 Task: Invite Team Member Softage.1@softage.net to Workspace ERP Systems. Invite Team Member Softage.2@softage.net to Workspace ERP Systems. Invite Team Member Softage.3@softage.net to Workspace ERP Systems. Invite Team Member Softage.4@softage.net to Workspace ERP Systems
Action: Mouse moved to (687, 103)
Screenshot: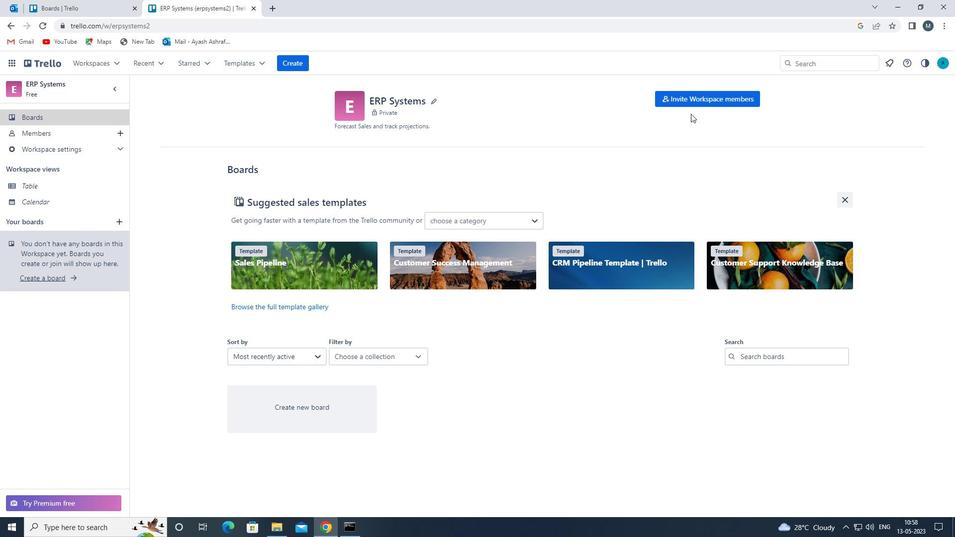 
Action: Mouse pressed left at (687, 103)
Screenshot: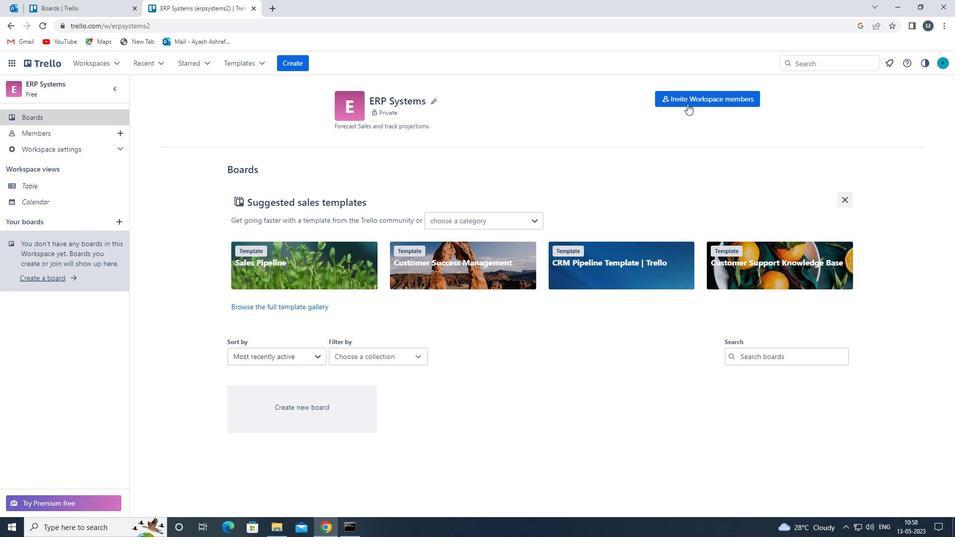 
Action: Mouse moved to (440, 281)
Screenshot: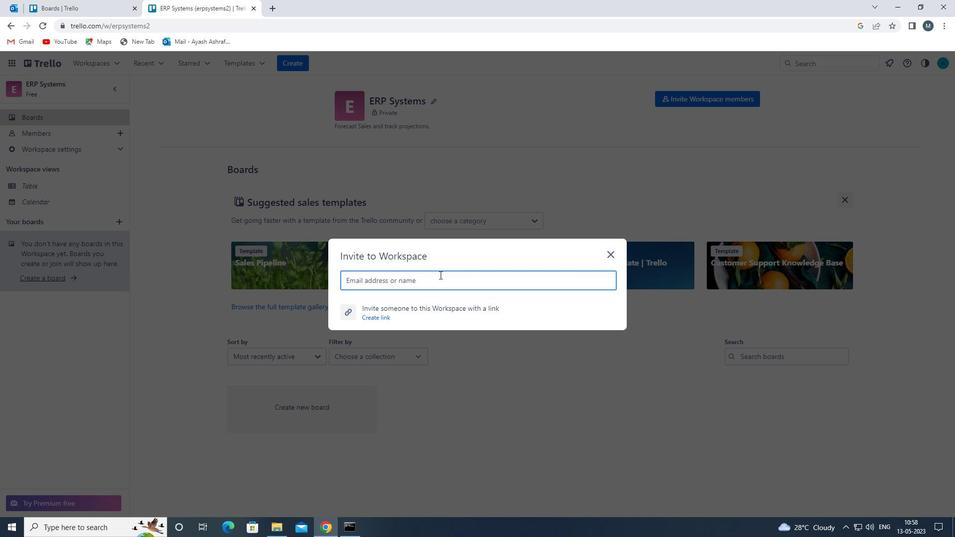 
Action: Mouse pressed left at (440, 281)
Screenshot: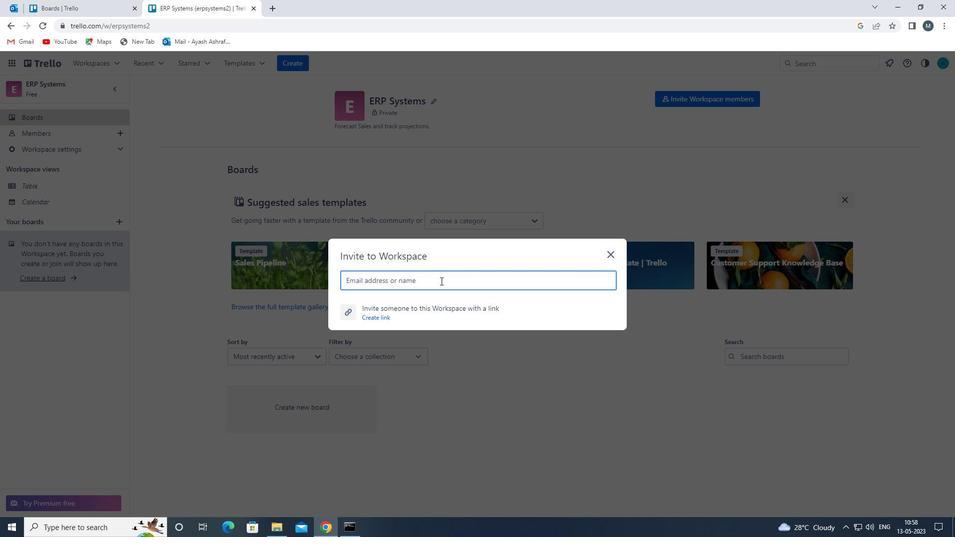 
Action: Mouse moved to (445, 288)
Screenshot: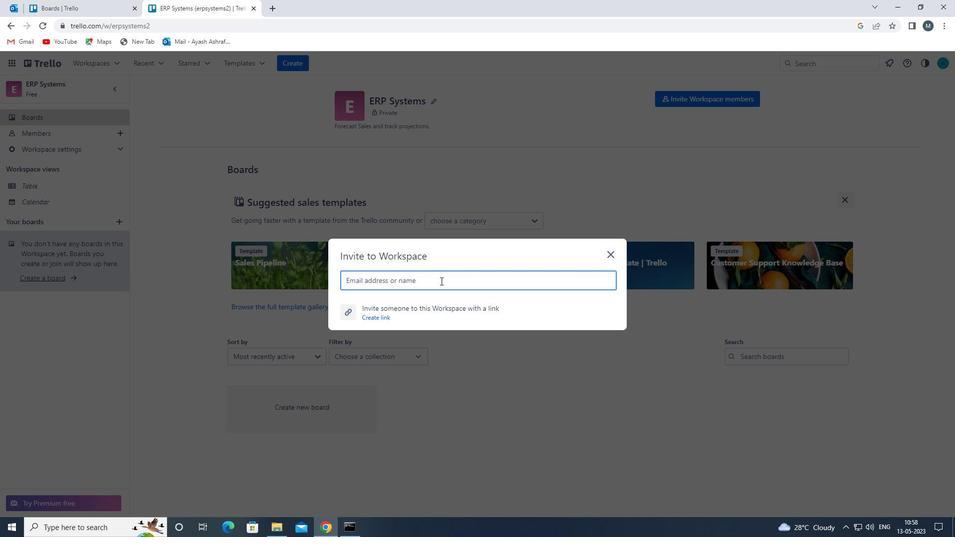 
Action: Key pressed softage.1<Key.shift>@SOFTAGE.NET<Key.enter>SOFTAGE.2<Key.shift>@SOFTAGE.NET<Key.enter>SOFTAGE.3<Key.shift>@SOFTAGE.NET<Key.enter>SOFTAGE.4<Key.shift>@SOFTAGE.NET<Key.enter>
Screenshot: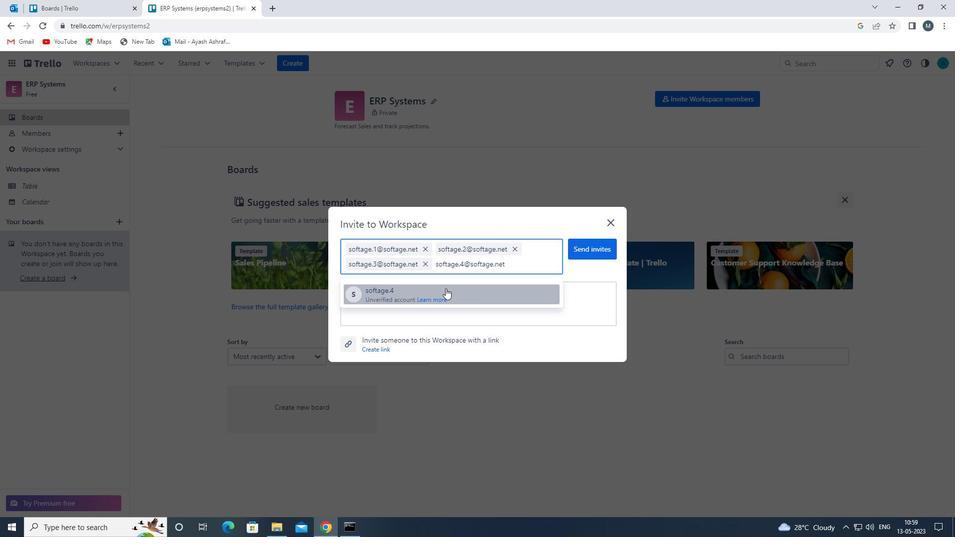 
Action: Mouse moved to (574, 246)
Screenshot: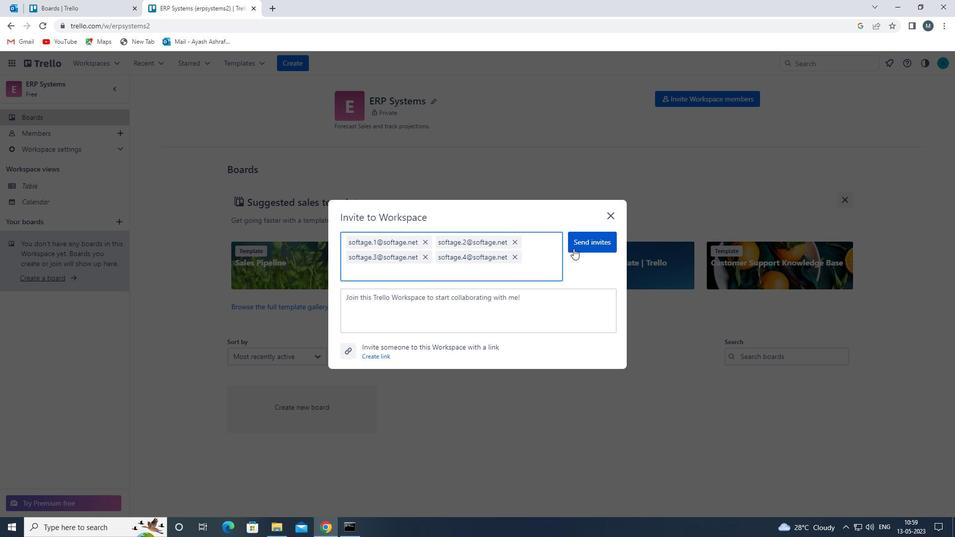 
Action: Mouse pressed left at (574, 246)
Screenshot: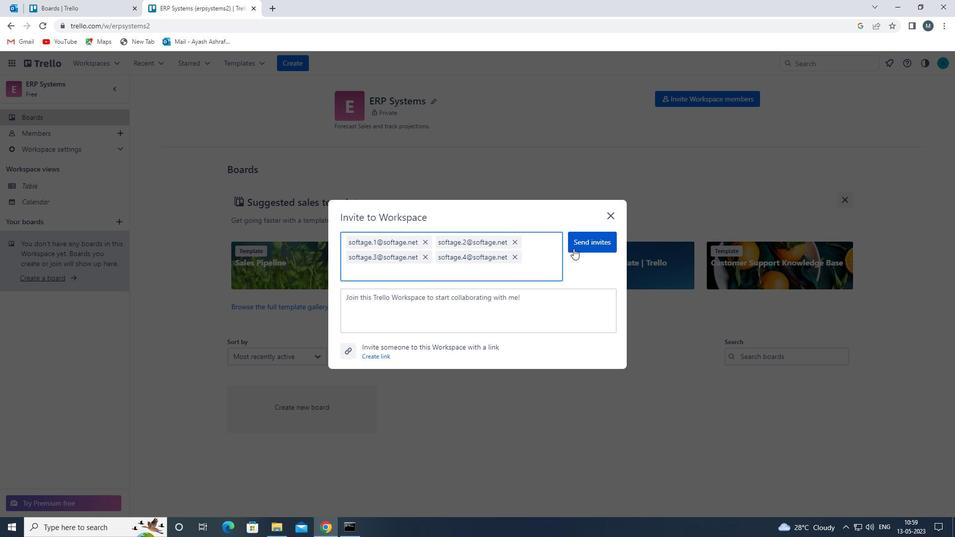 
Action: Mouse moved to (337, 340)
Screenshot: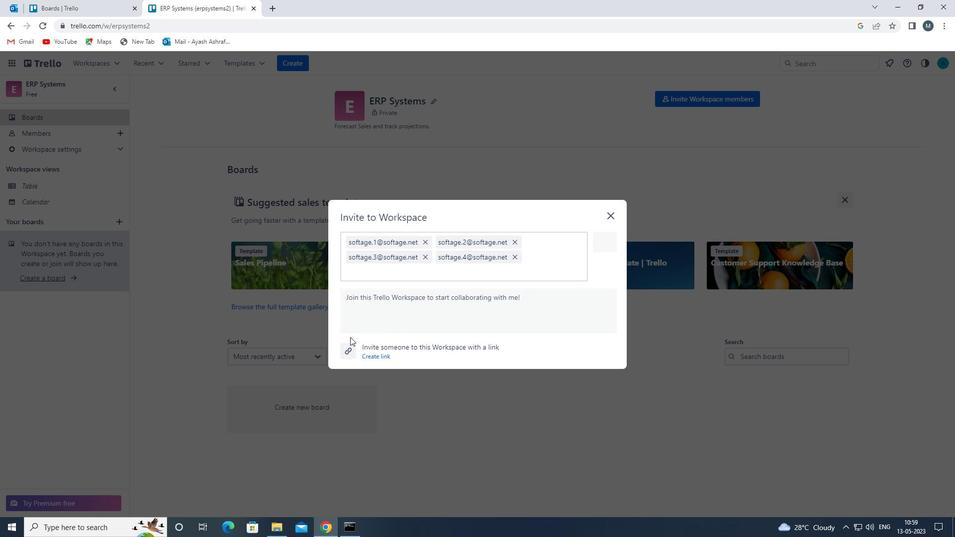 
